 Task: Set the preferred subtitle language to English.
Action: Mouse moved to (129, 16)
Screenshot: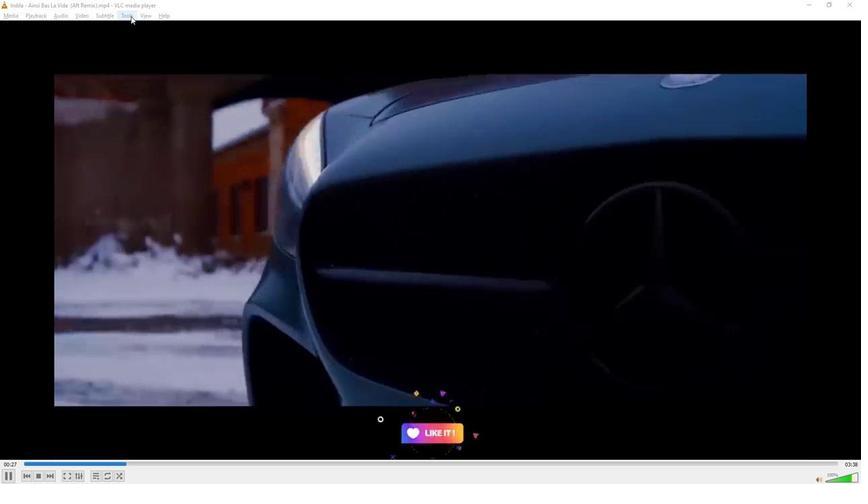
Action: Mouse pressed left at (129, 16)
Screenshot: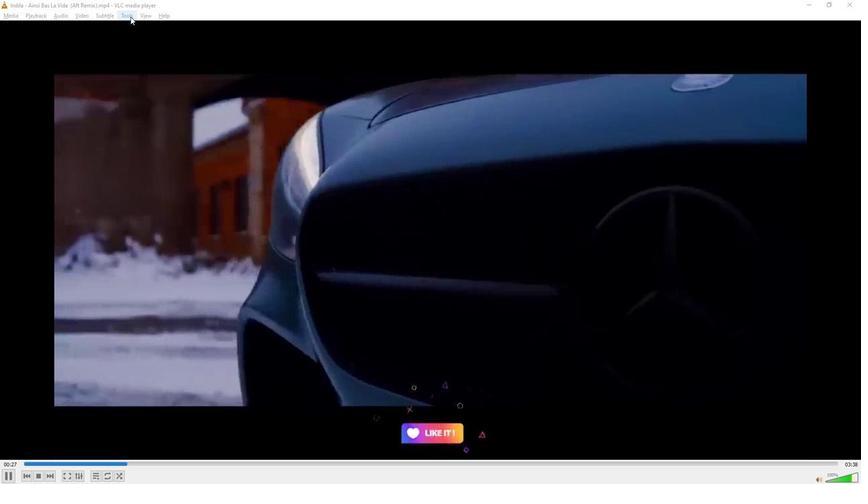 
Action: Mouse moved to (148, 117)
Screenshot: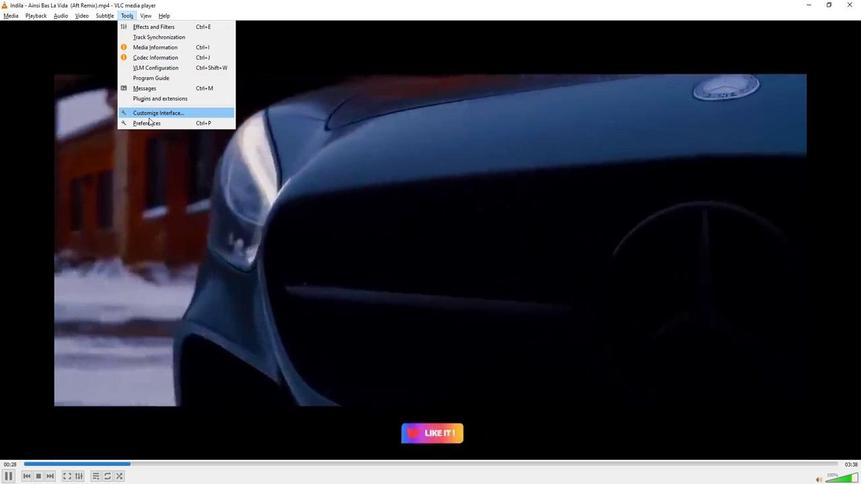 
Action: Mouse pressed left at (148, 117)
Screenshot: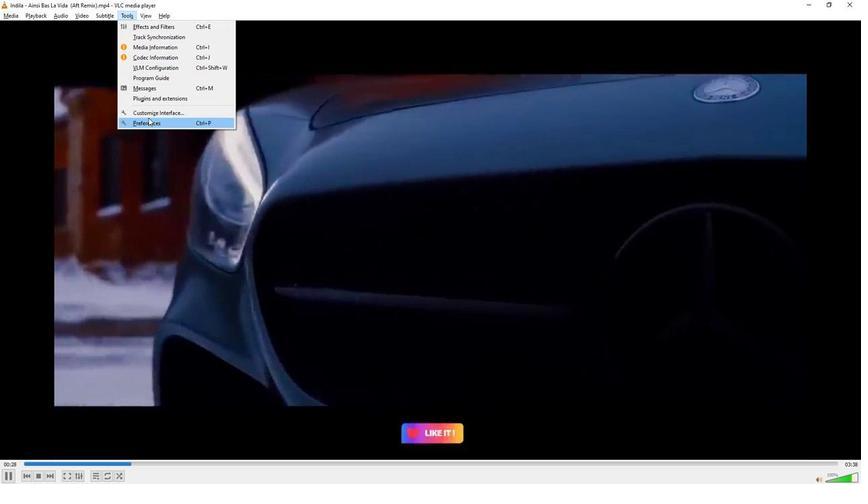 
Action: Mouse moved to (308, 98)
Screenshot: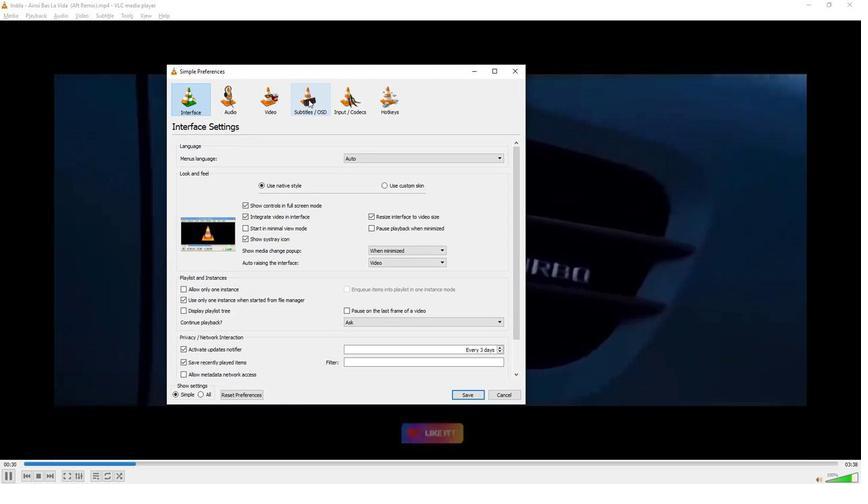 
Action: Mouse pressed left at (308, 98)
Screenshot: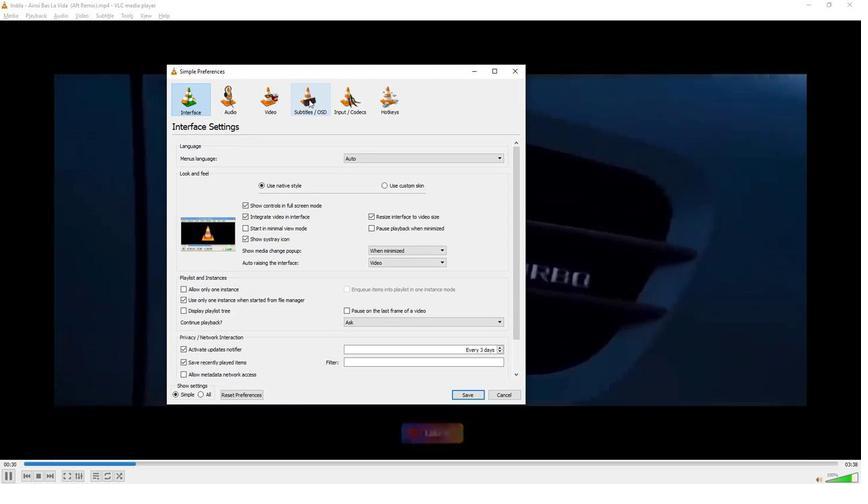 
Action: Mouse moved to (312, 207)
Screenshot: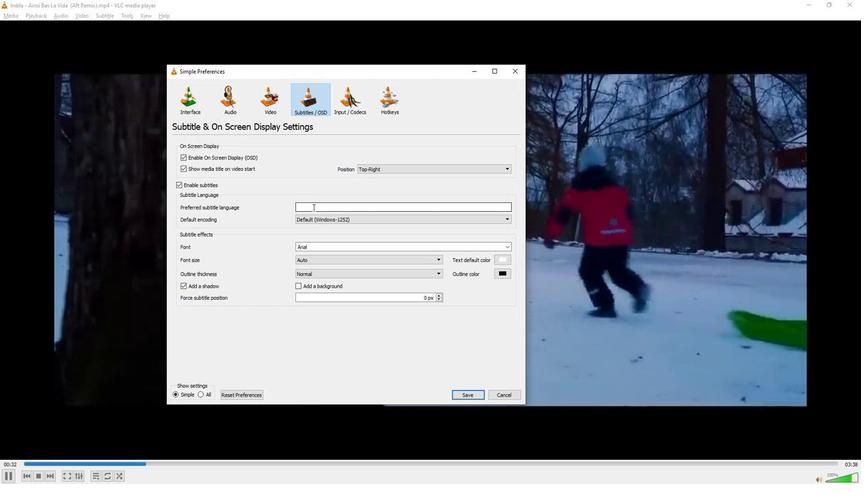 
Action: Mouse pressed left at (312, 207)
Screenshot: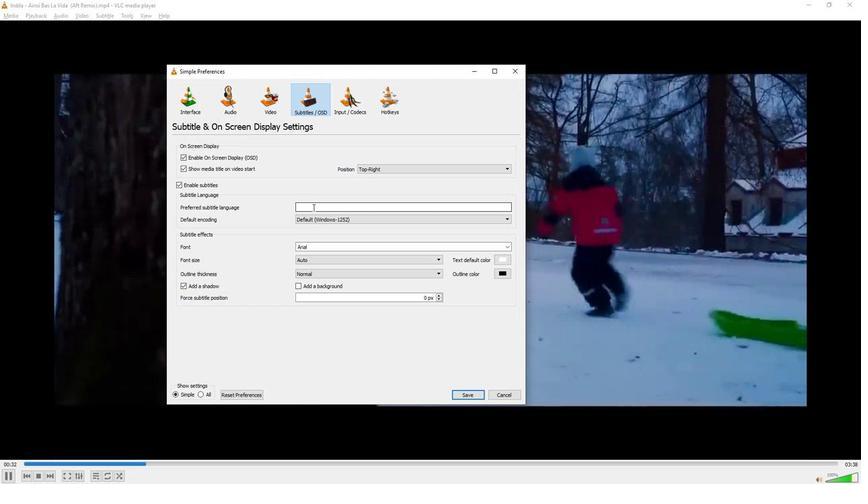 
Action: Key pressed <Key.shift><Key.shift><Key.shift><Key.shift><Key.shift><Key.shift>English
Screenshot: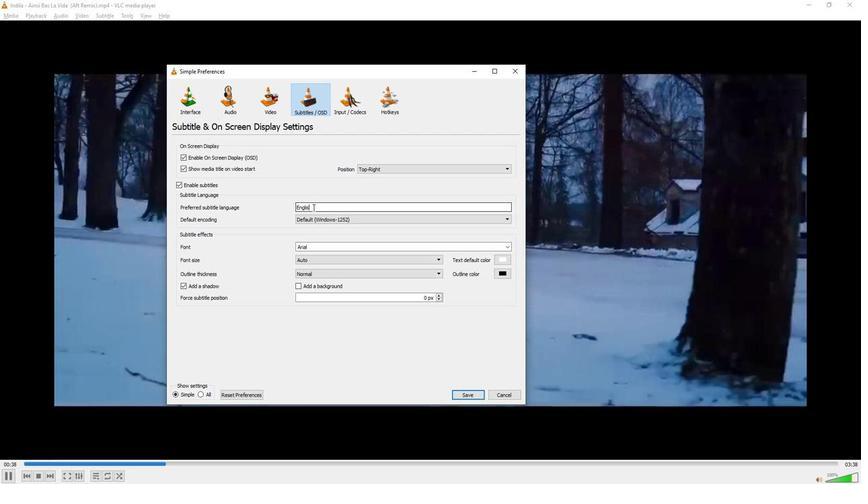 
Action: Mouse moved to (469, 399)
Screenshot: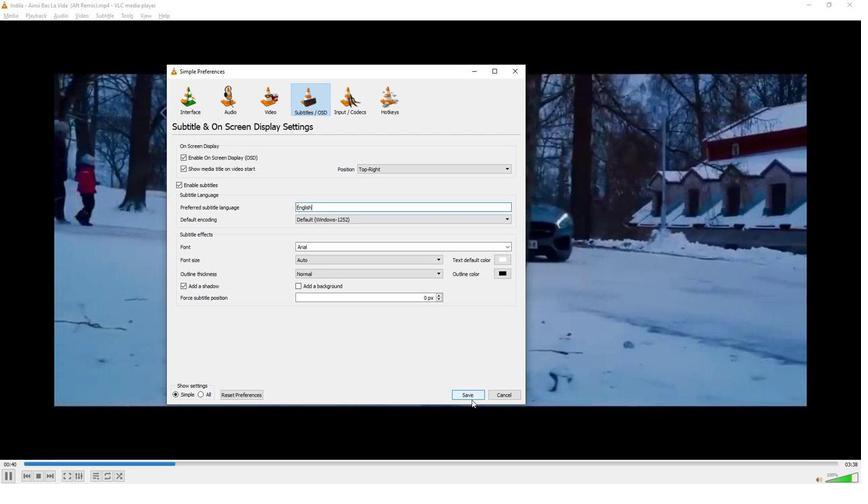 
Action: Mouse pressed left at (469, 399)
Screenshot: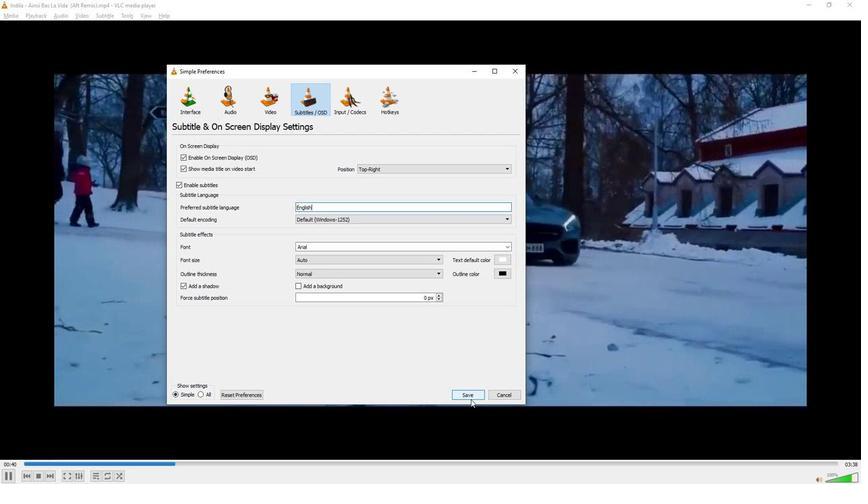 
Action: Mouse moved to (467, 384)
Screenshot: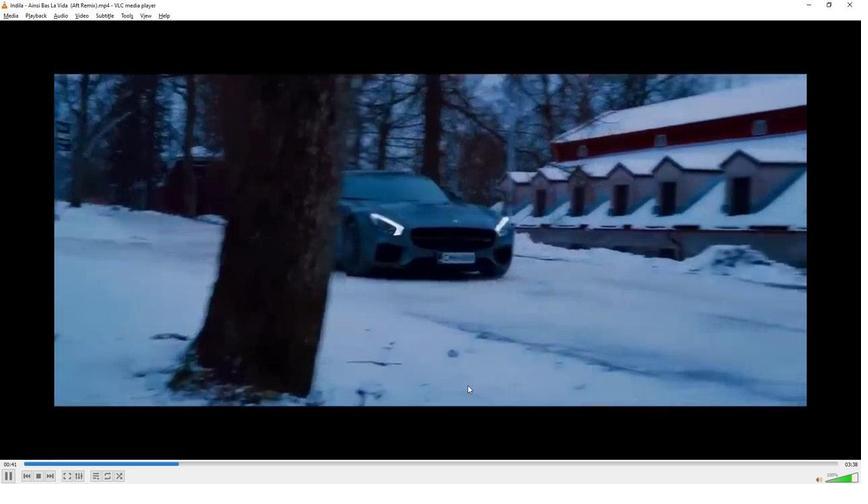 
